 Task: Clear the autofill form data from last hour.
Action: Mouse moved to (979, 31)
Screenshot: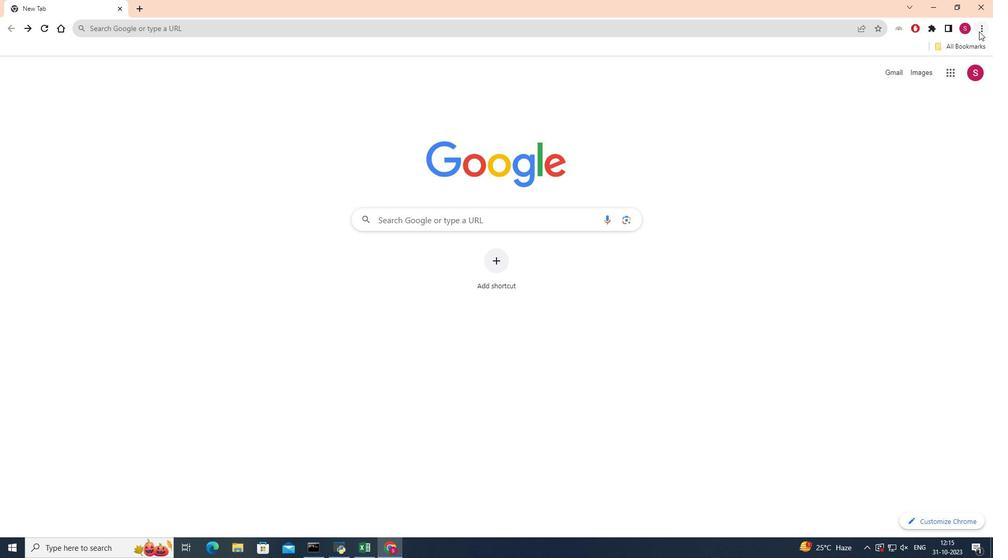 
Action: Mouse pressed left at (979, 31)
Screenshot: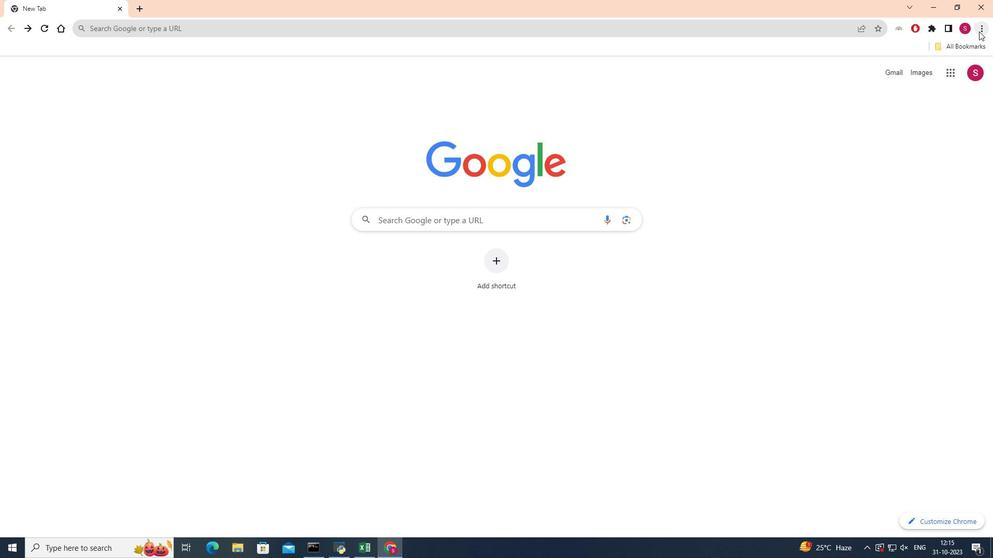 
Action: Mouse moved to (853, 78)
Screenshot: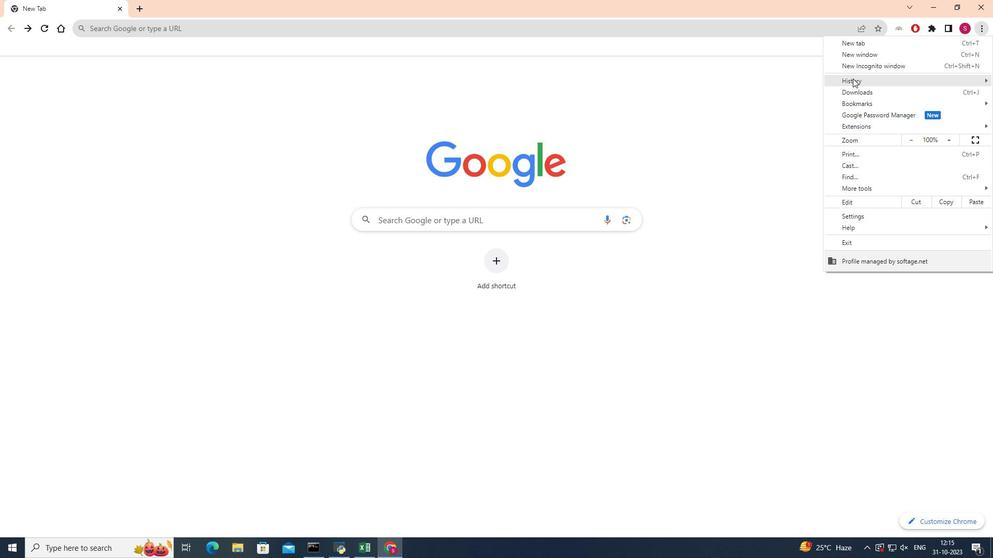 
Action: Mouse pressed left at (853, 78)
Screenshot: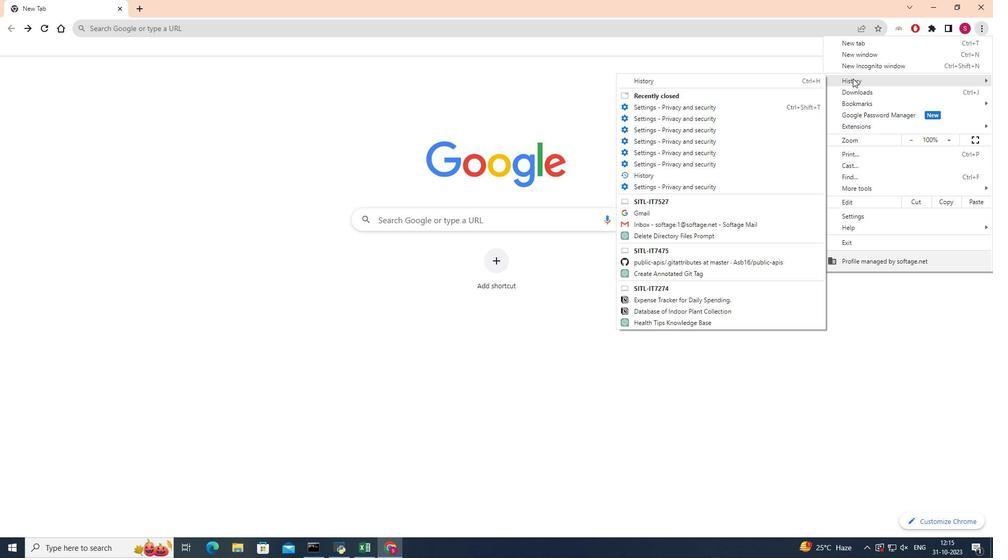 
Action: Mouse pressed left at (853, 78)
Screenshot: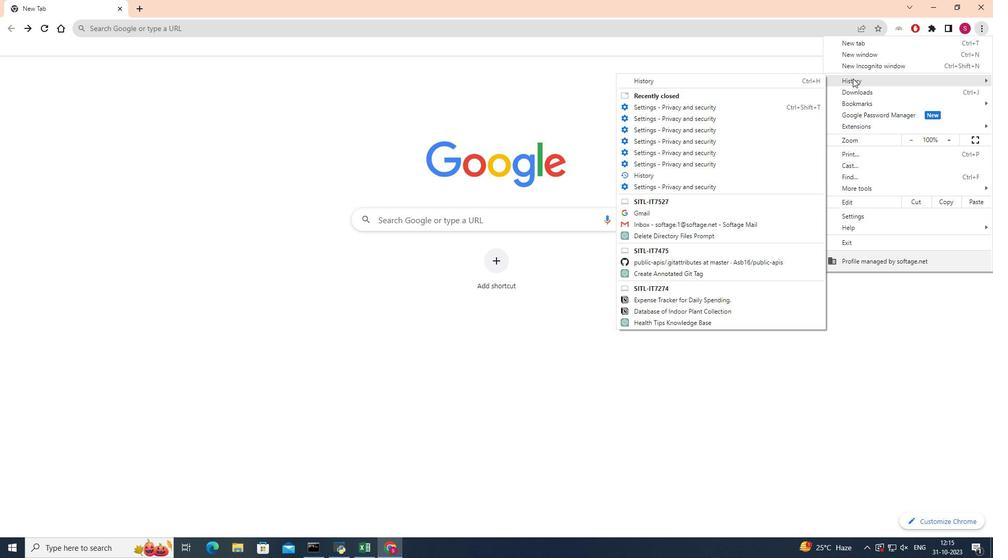 
Action: Mouse moved to (696, 82)
Screenshot: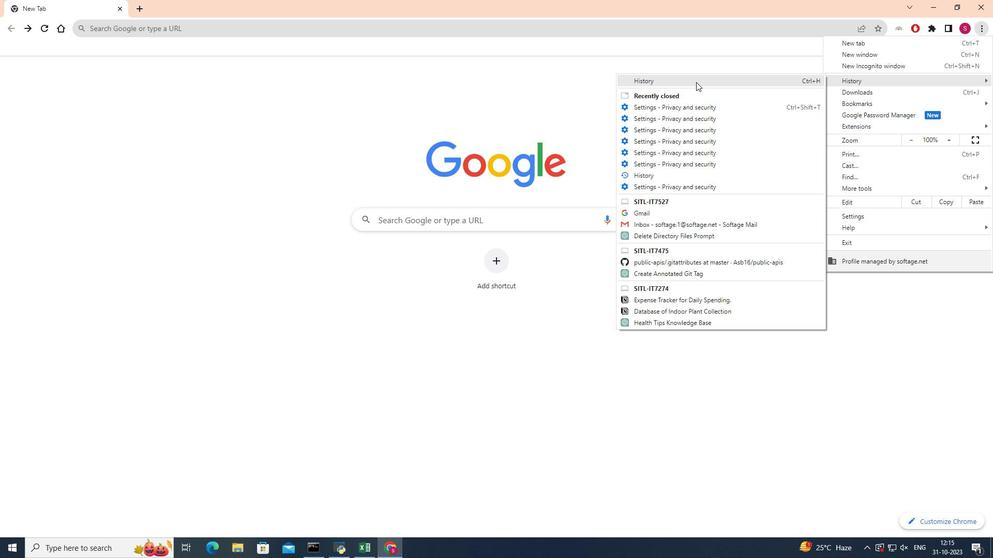 
Action: Mouse pressed left at (696, 82)
Screenshot: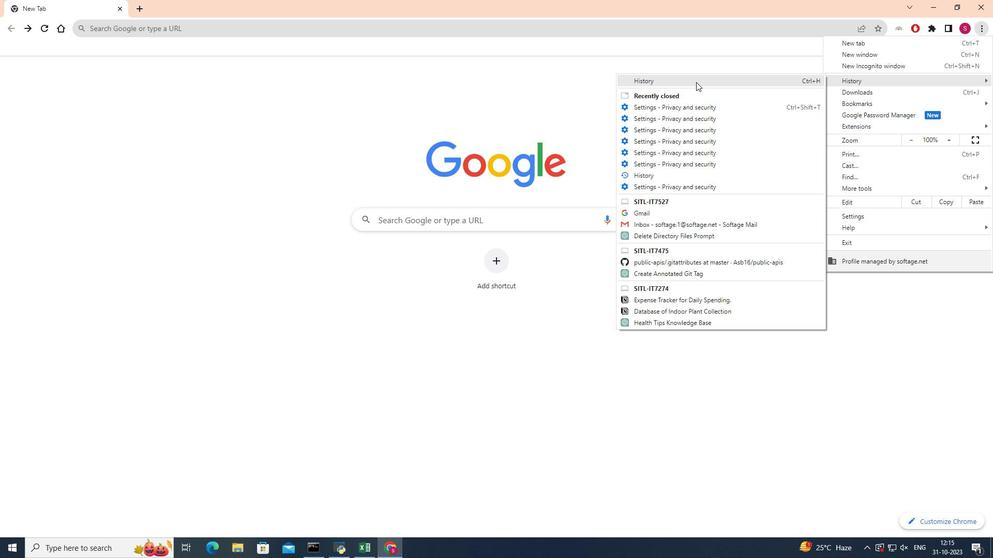 
Action: Mouse pressed left at (696, 82)
Screenshot: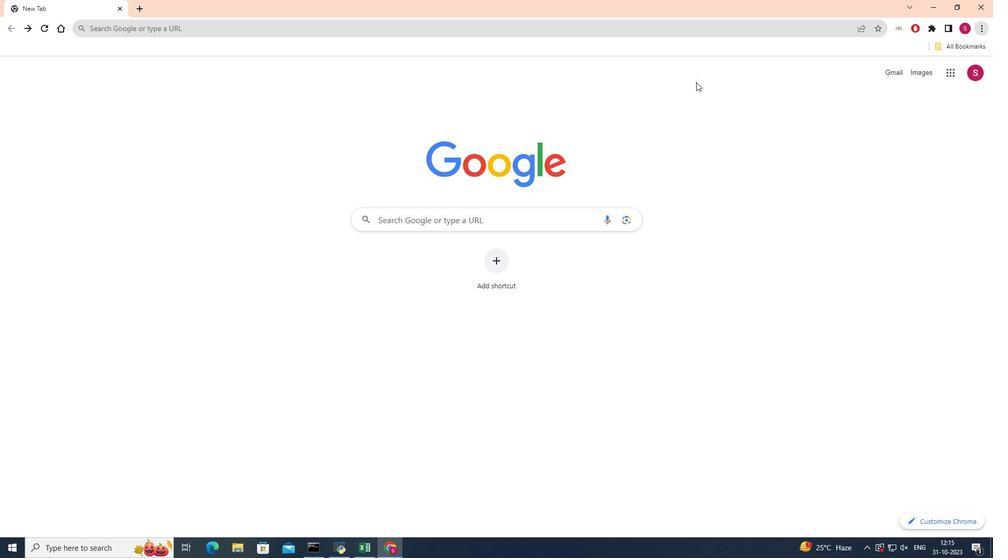 
Action: Mouse moved to (43, 126)
Screenshot: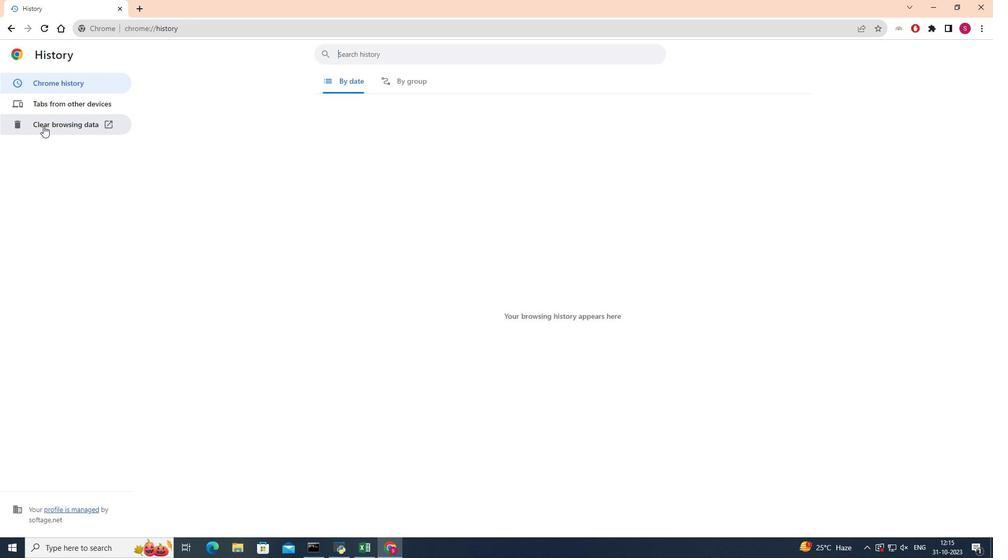 
Action: Mouse pressed left at (43, 126)
Screenshot: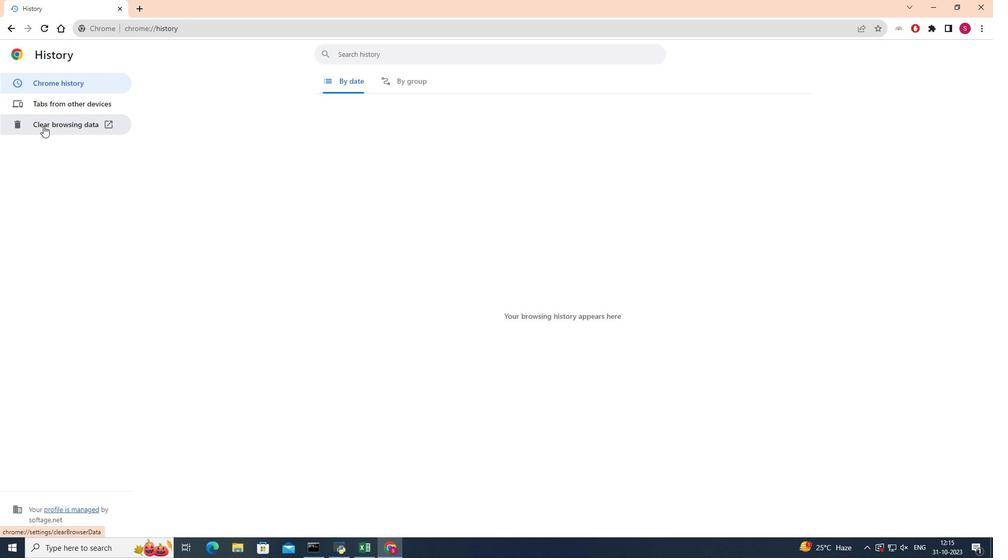 
Action: Mouse moved to (568, 162)
Screenshot: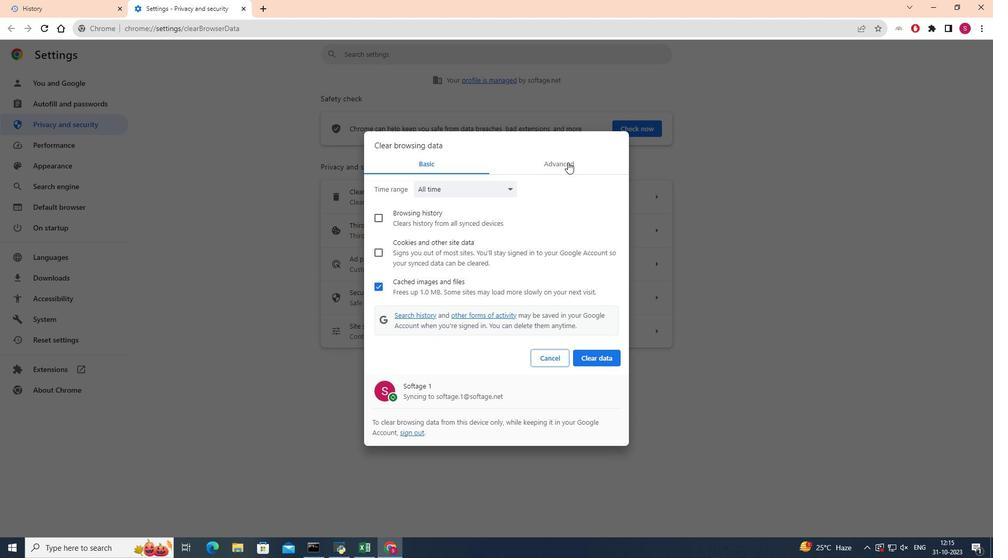 
Action: Mouse pressed left at (568, 162)
Screenshot: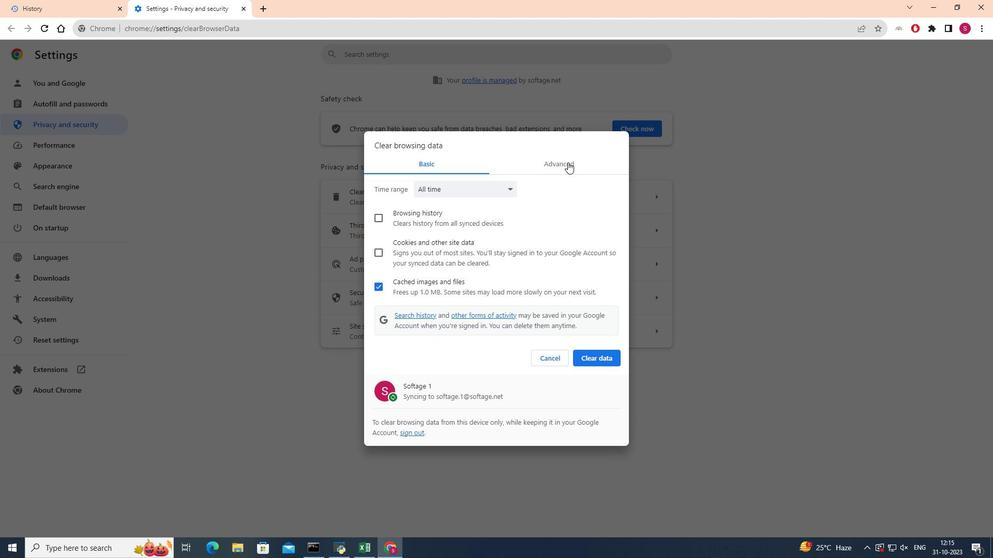 
Action: Mouse pressed left at (568, 162)
Screenshot: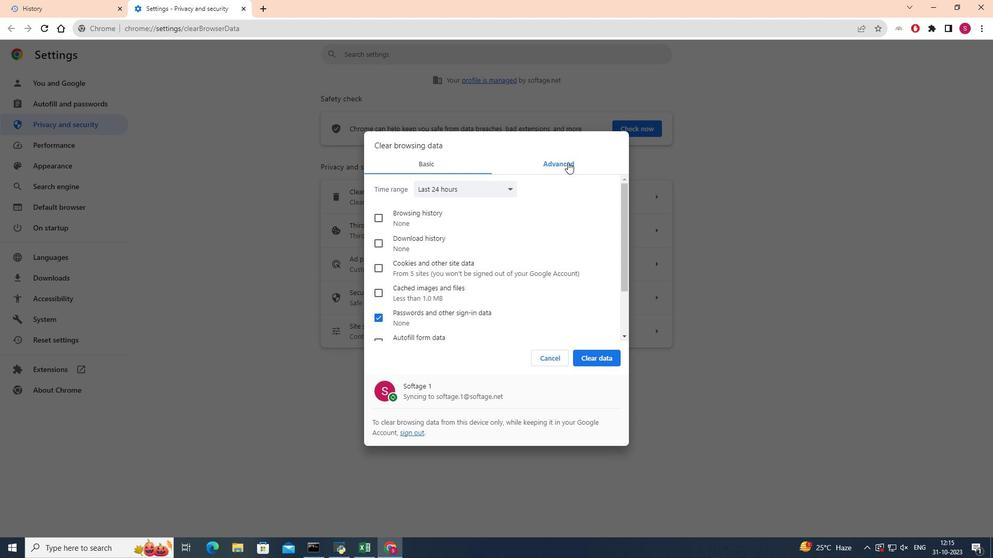 
Action: Mouse moved to (507, 187)
Screenshot: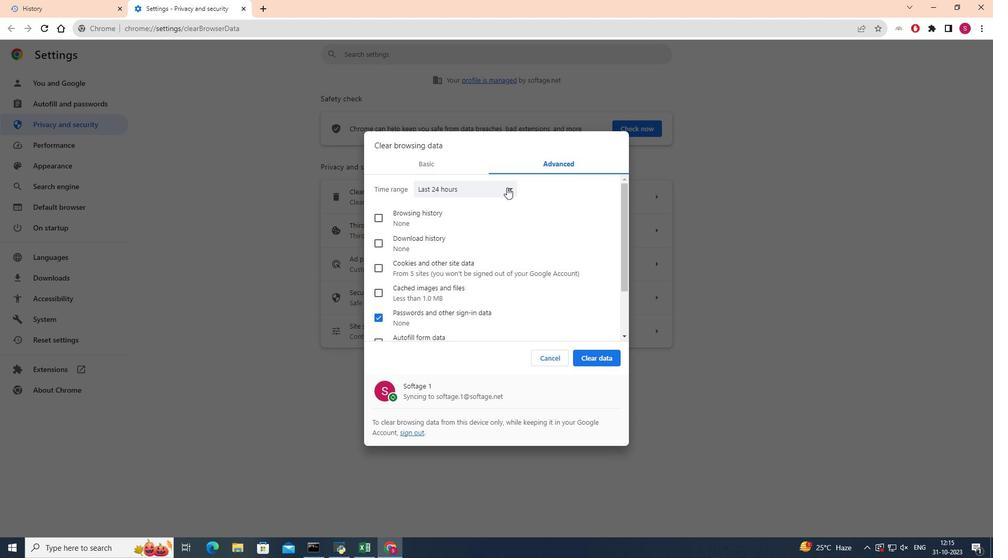 
Action: Mouse pressed left at (507, 187)
Screenshot: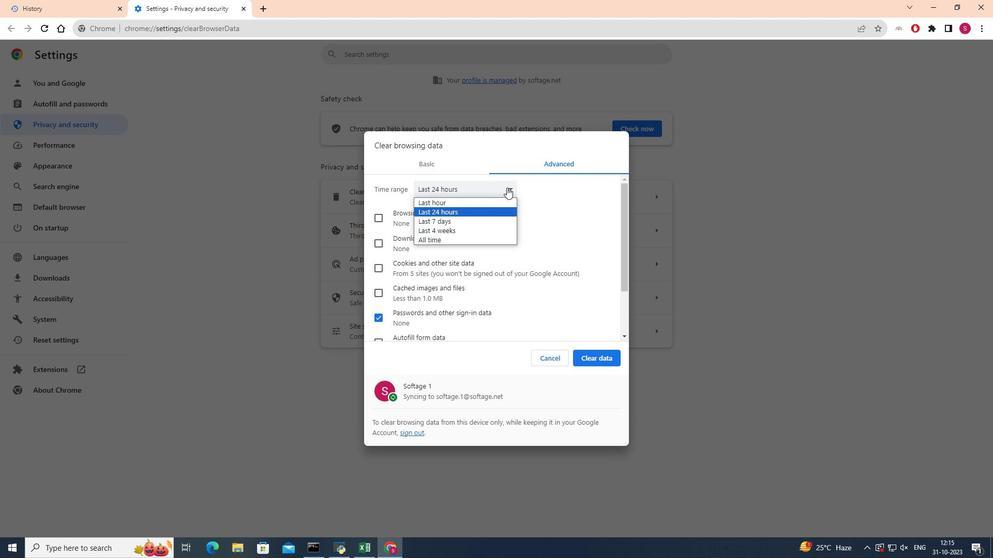 
Action: Mouse pressed left at (507, 187)
Screenshot: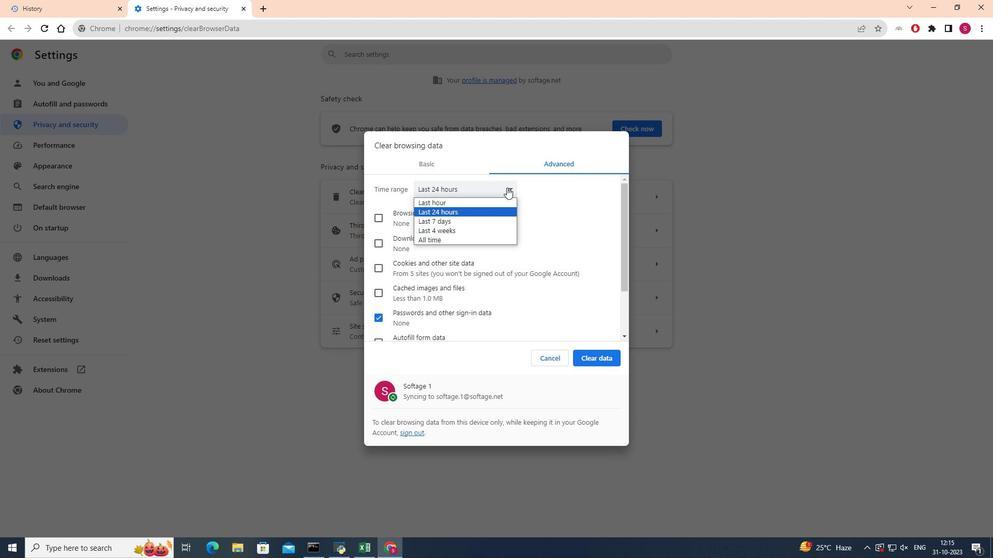 
Action: Mouse pressed left at (507, 187)
Screenshot: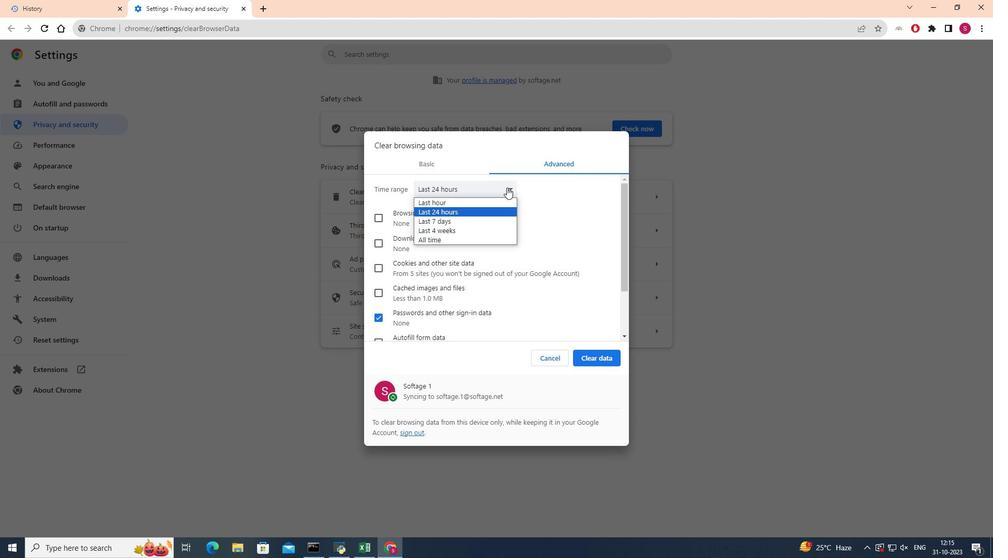 
Action: Mouse moved to (447, 200)
Screenshot: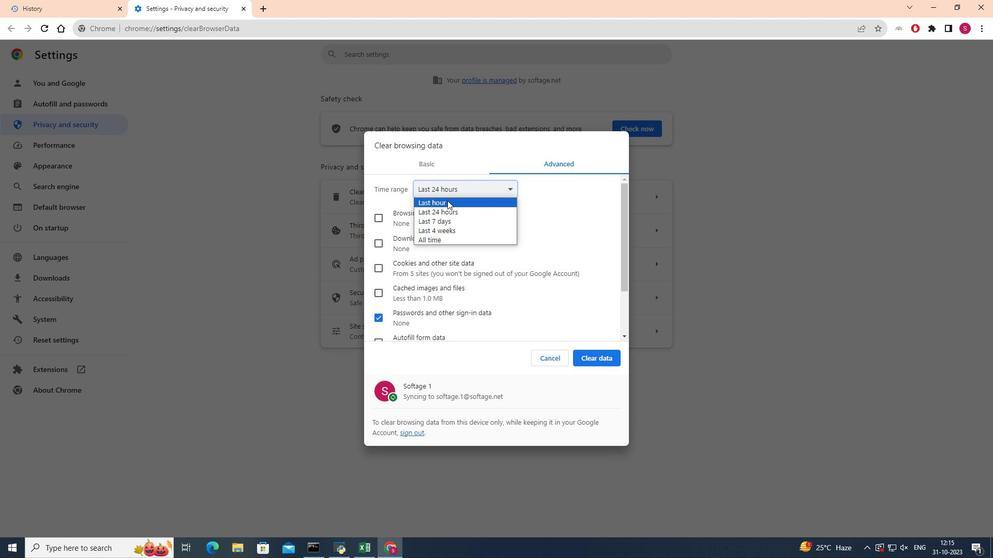 
Action: Mouse pressed left at (447, 200)
Screenshot: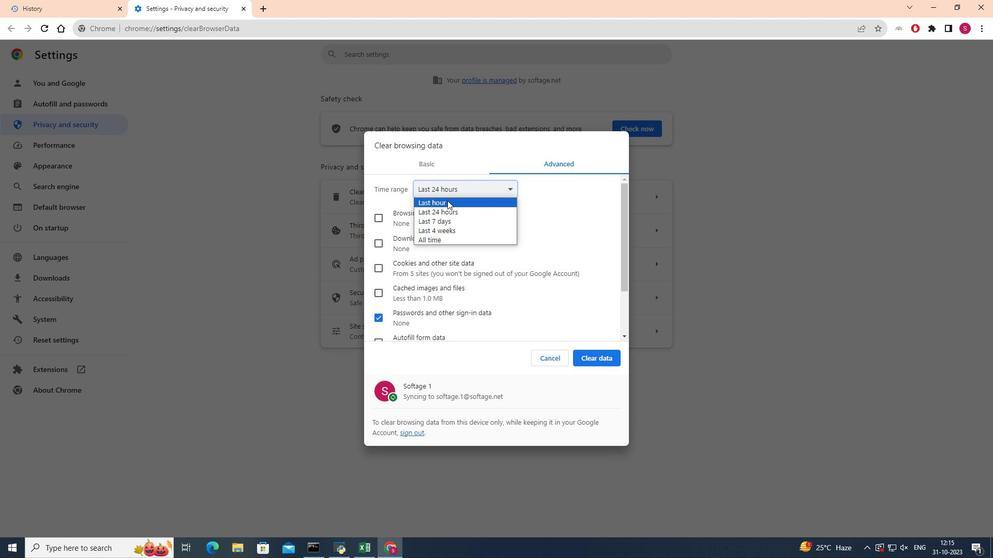 
Action: Mouse moved to (438, 286)
Screenshot: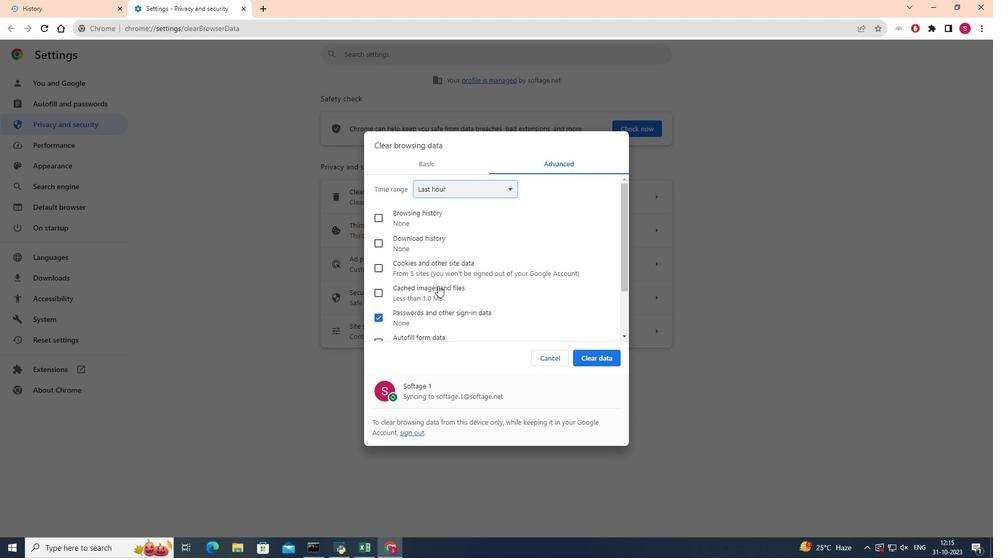 
Action: Mouse scrolled (438, 285) with delta (0, 0)
Screenshot: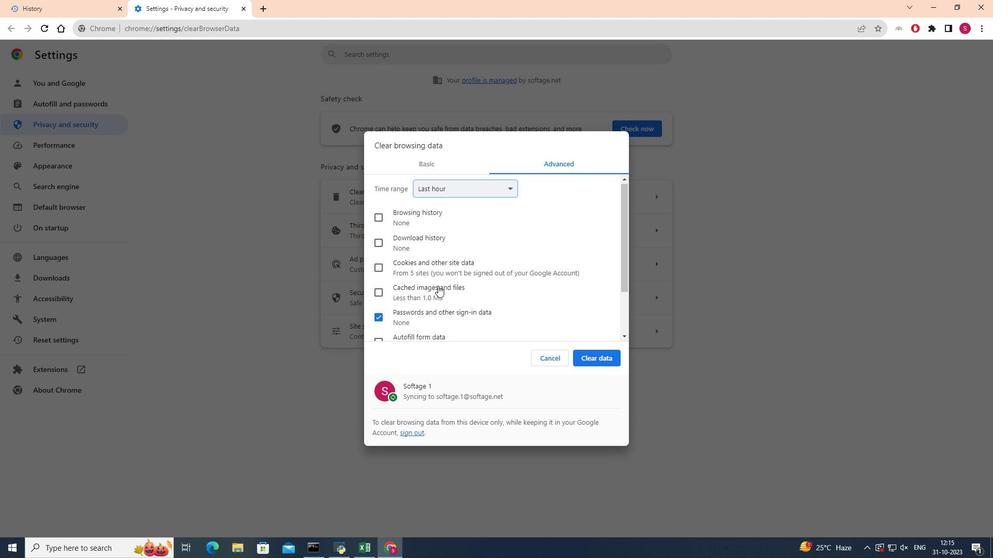 
Action: Mouse scrolled (438, 285) with delta (0, 0)
Screenshot: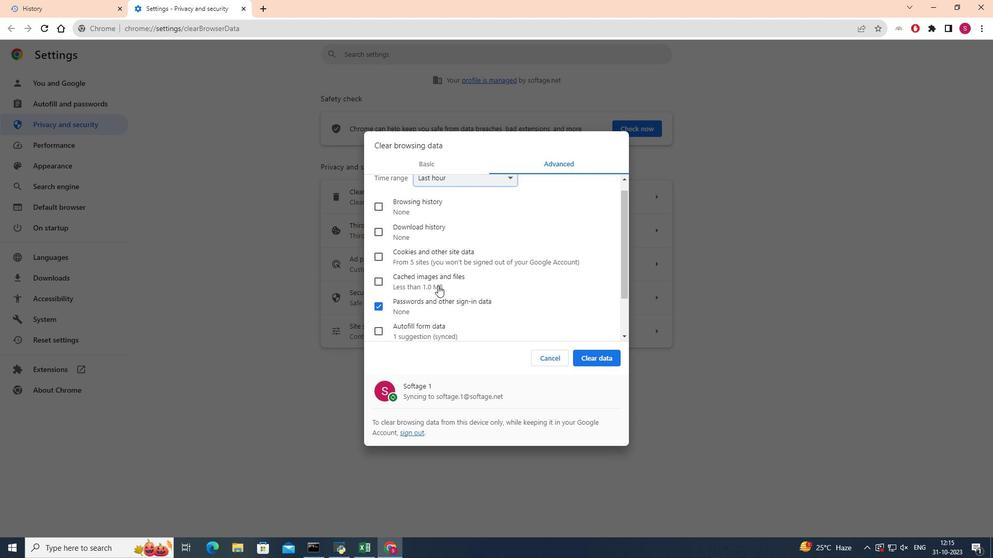
Action: Mouse scrolled (438, 285) with delta (0, 0)
Screenshot: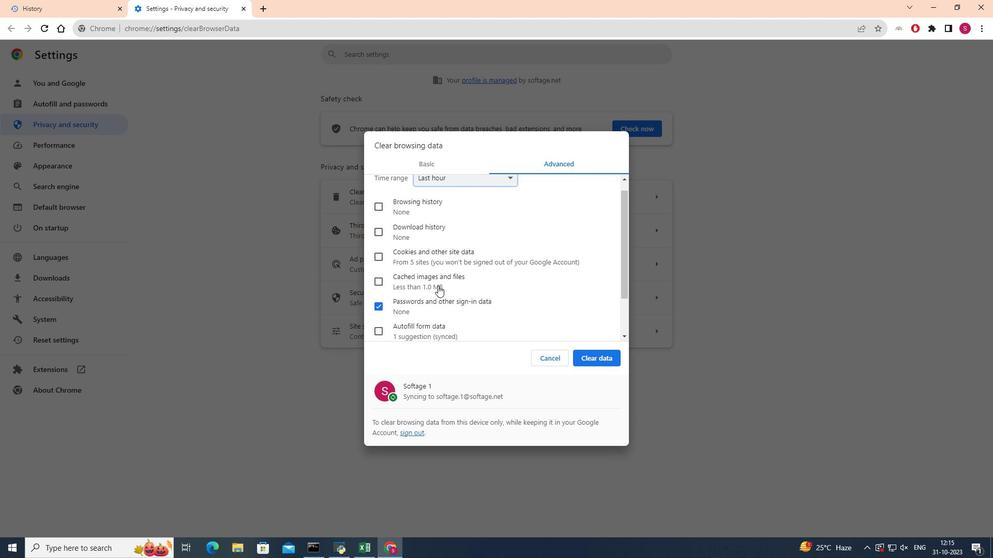 
Action: Mouse moved to (378, 281)
Screenshot: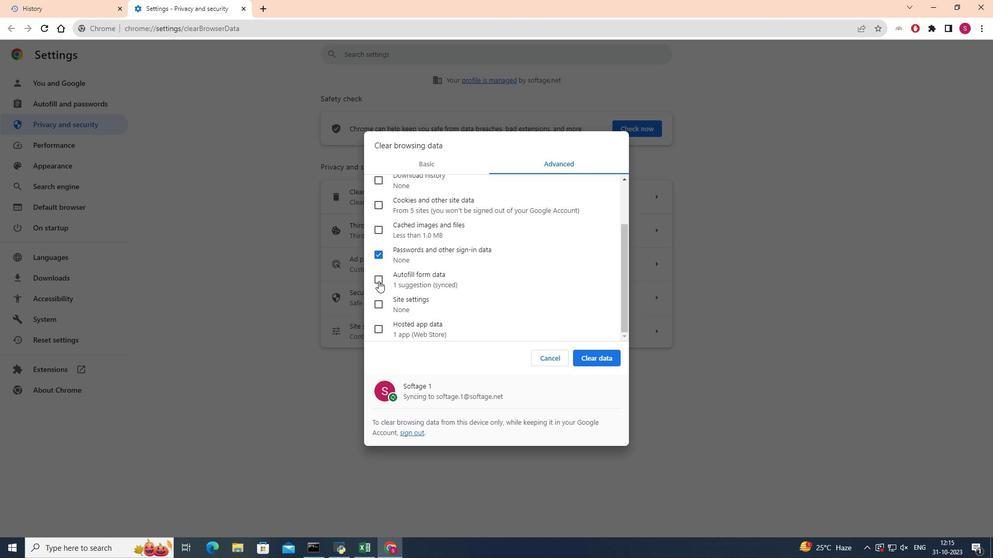 
Action: Mouse pressed left at (378, 281)
Screenshot: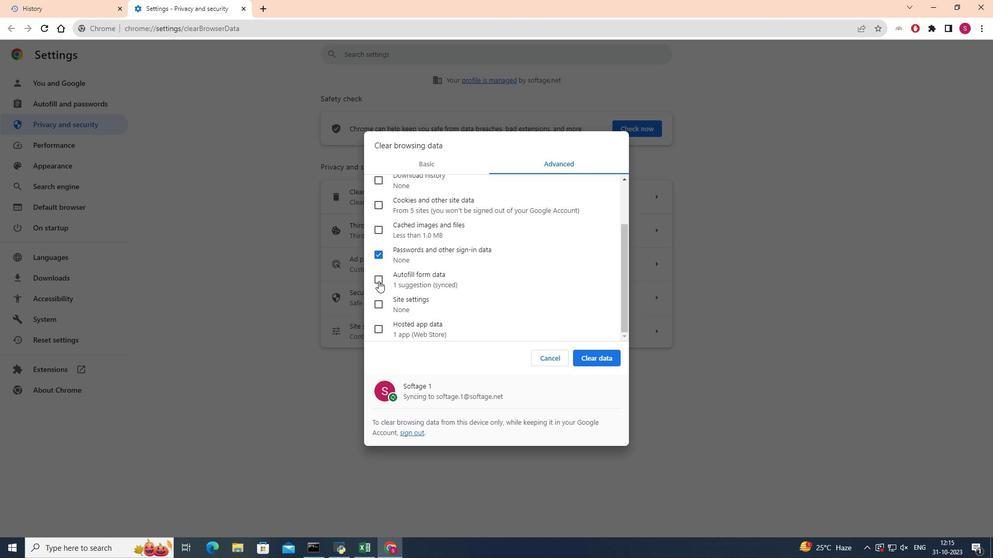 
Action: Mouse moved to (378, 255)
Screenshot: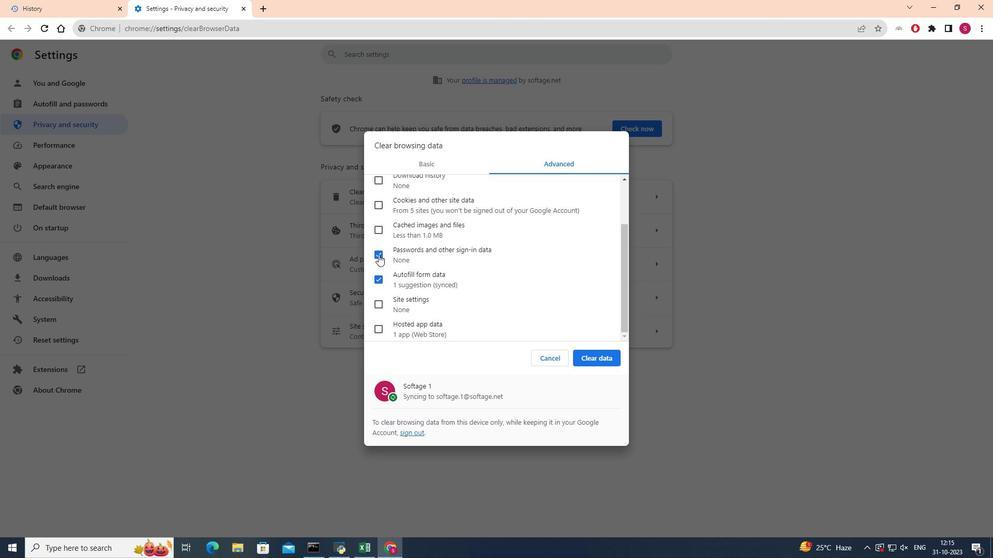 
Action: Mouse pressed left at (378, 255)
Screenshot: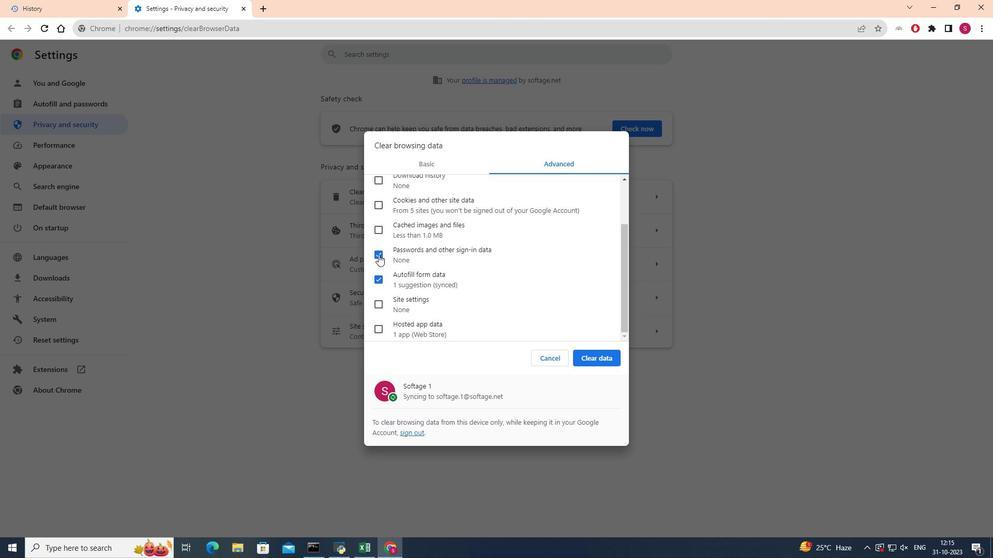 
Action: Mouse moved to (597, 360)
Screenshot: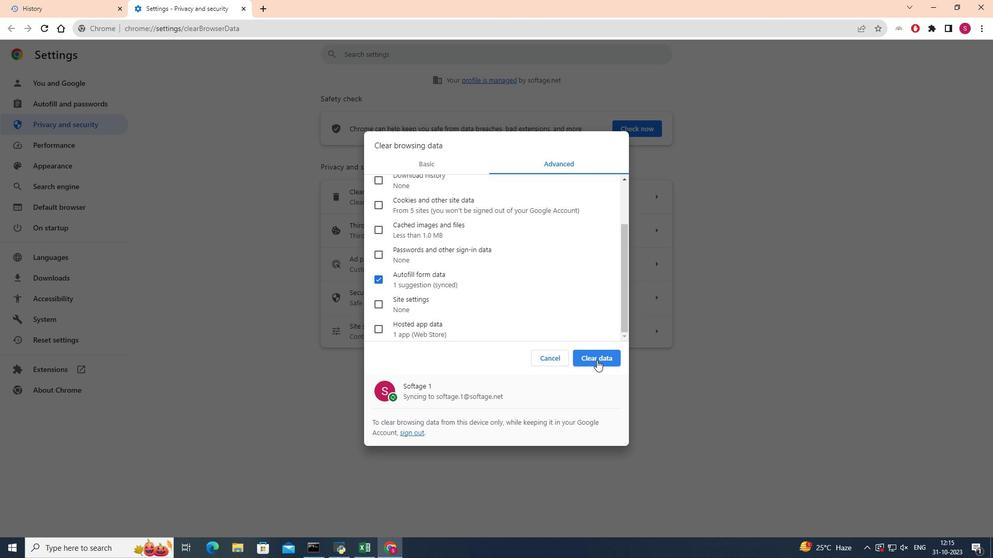 
Action: Mouse pressed left at (597, 360)
Screenshot: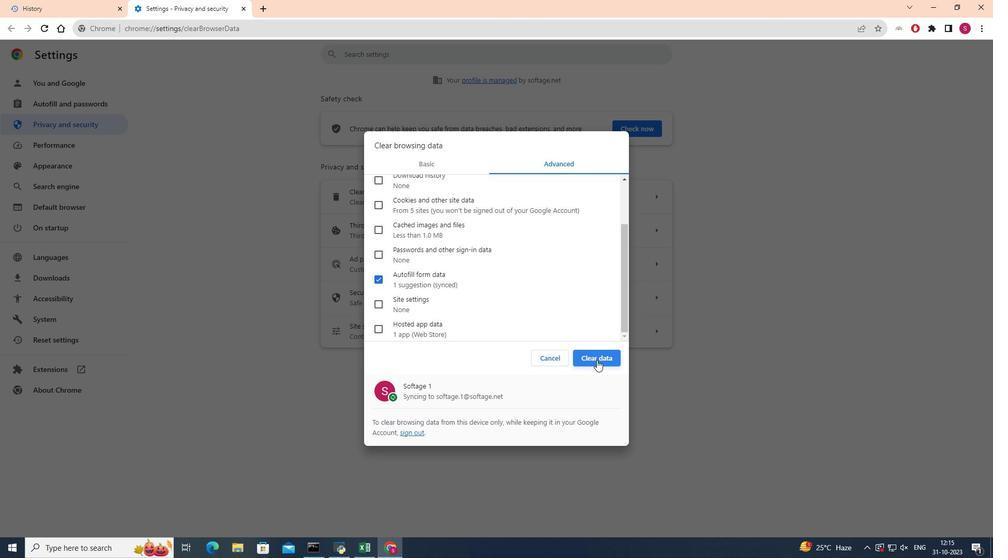 
